 Task: Save job.
Action: Mouse moved to (681, 83)
Screenshot: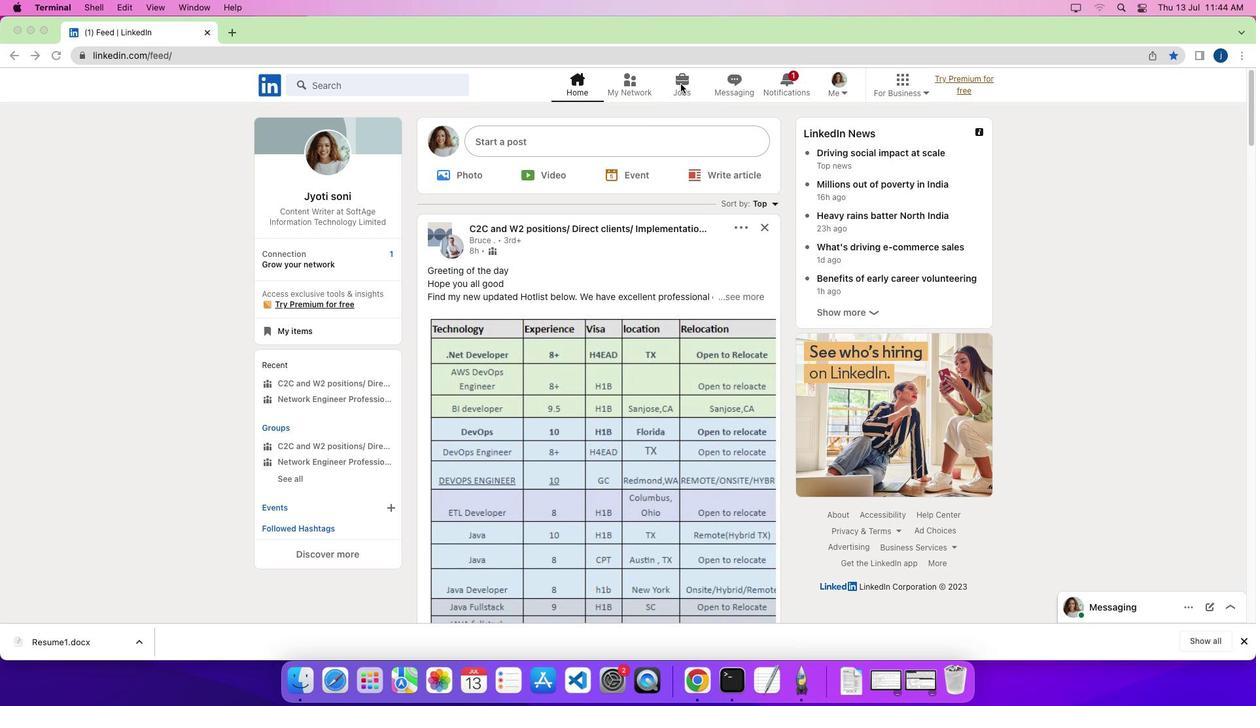 
Action: Mouse pressed left at (681, 83)
Screenshot: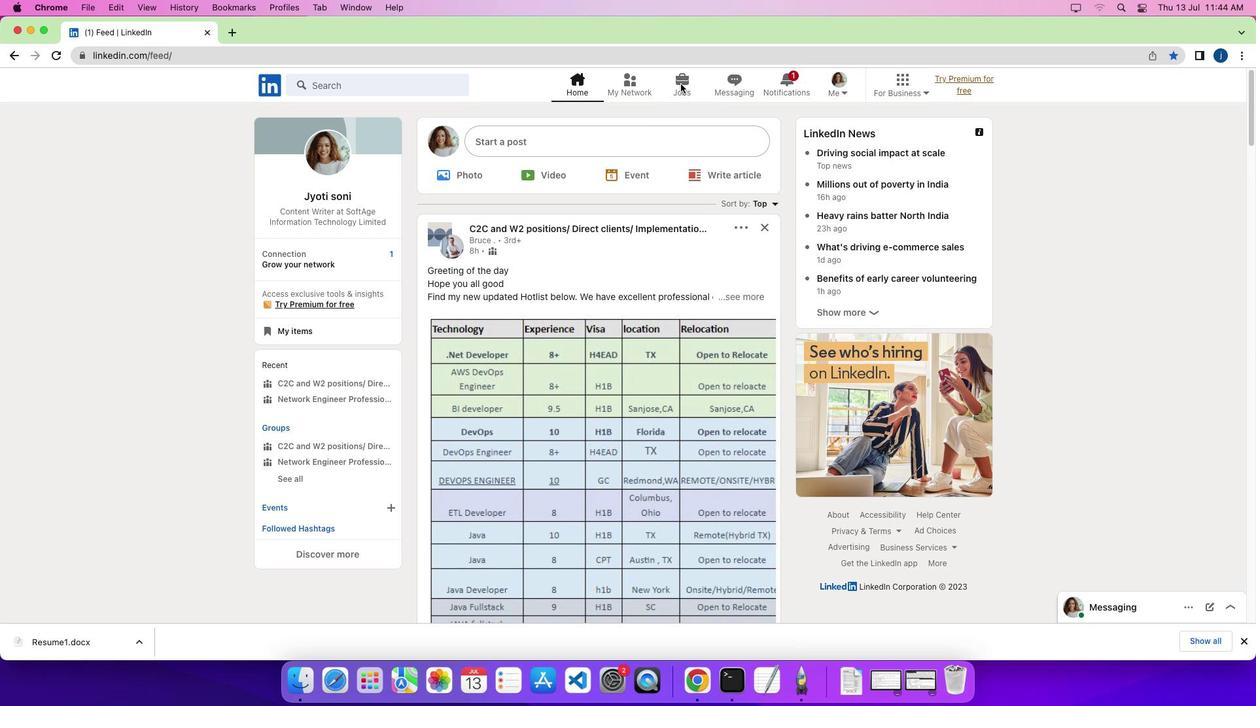 
Action: Mouse pressed left at (681, 83)
Screenshot: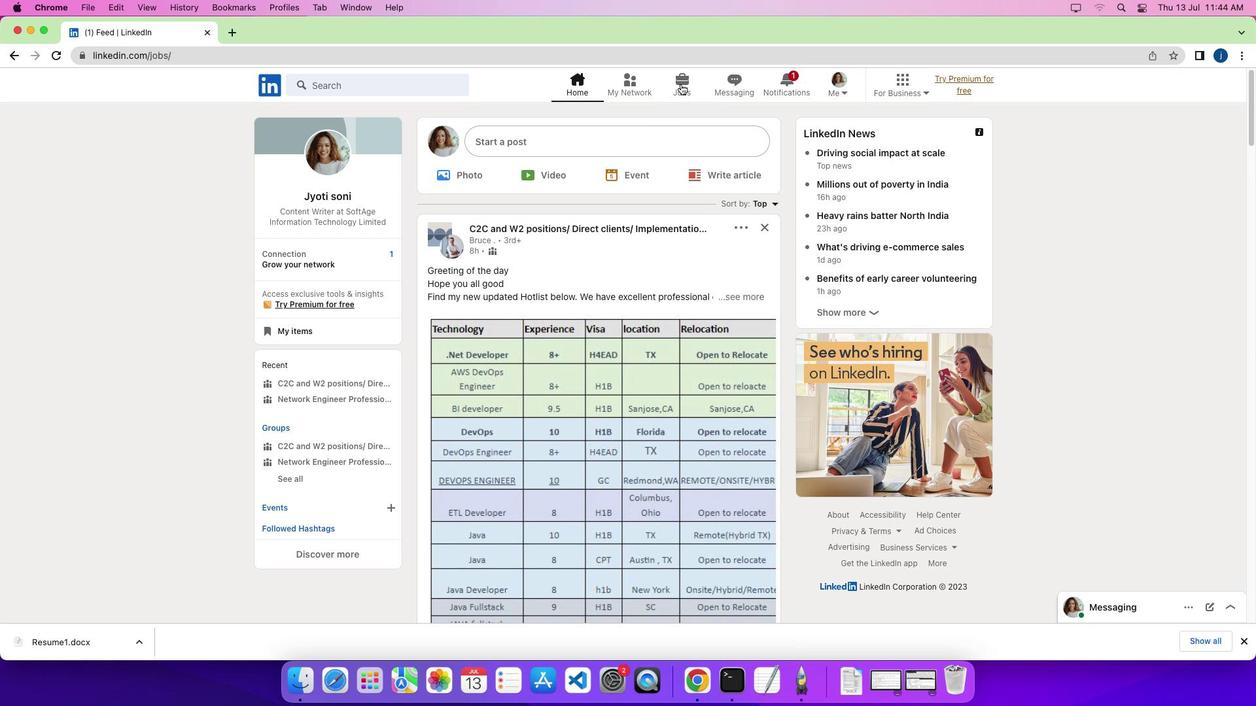 
Action: Mouse moved to (592, 490)
Screenshot: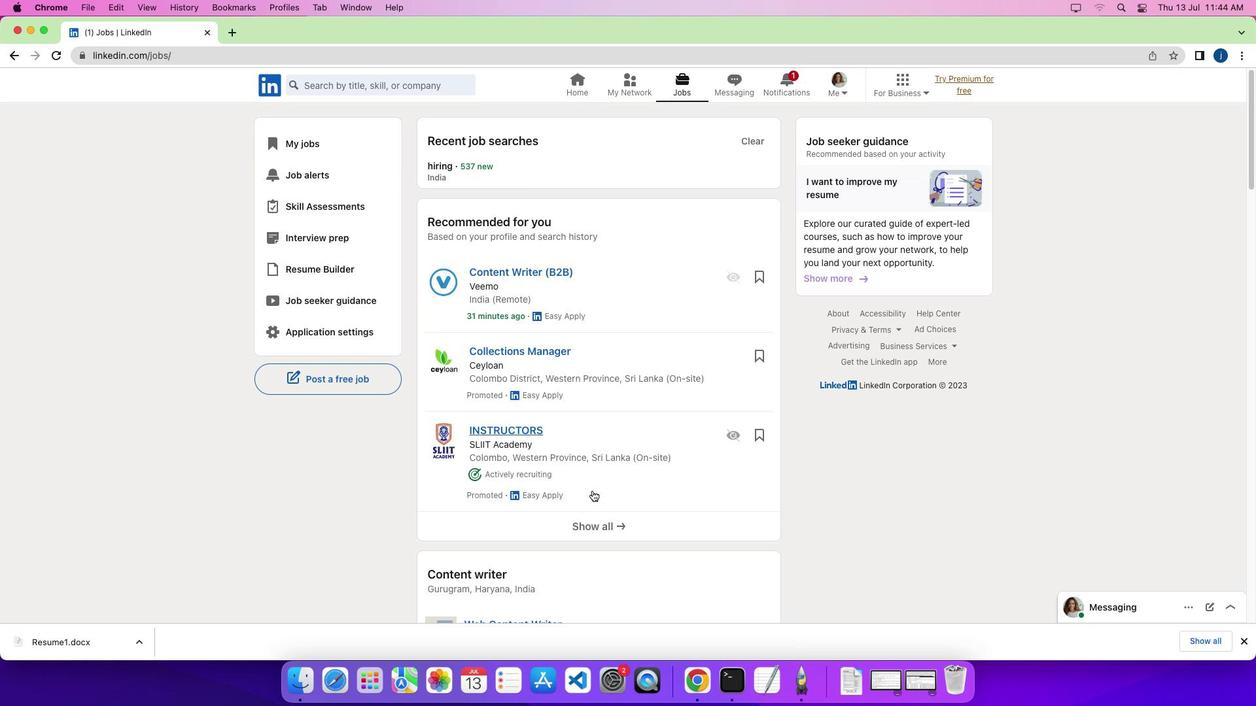 
Action: Mouse scrolled (592, 490) with delta (0, 0)
Screenshot: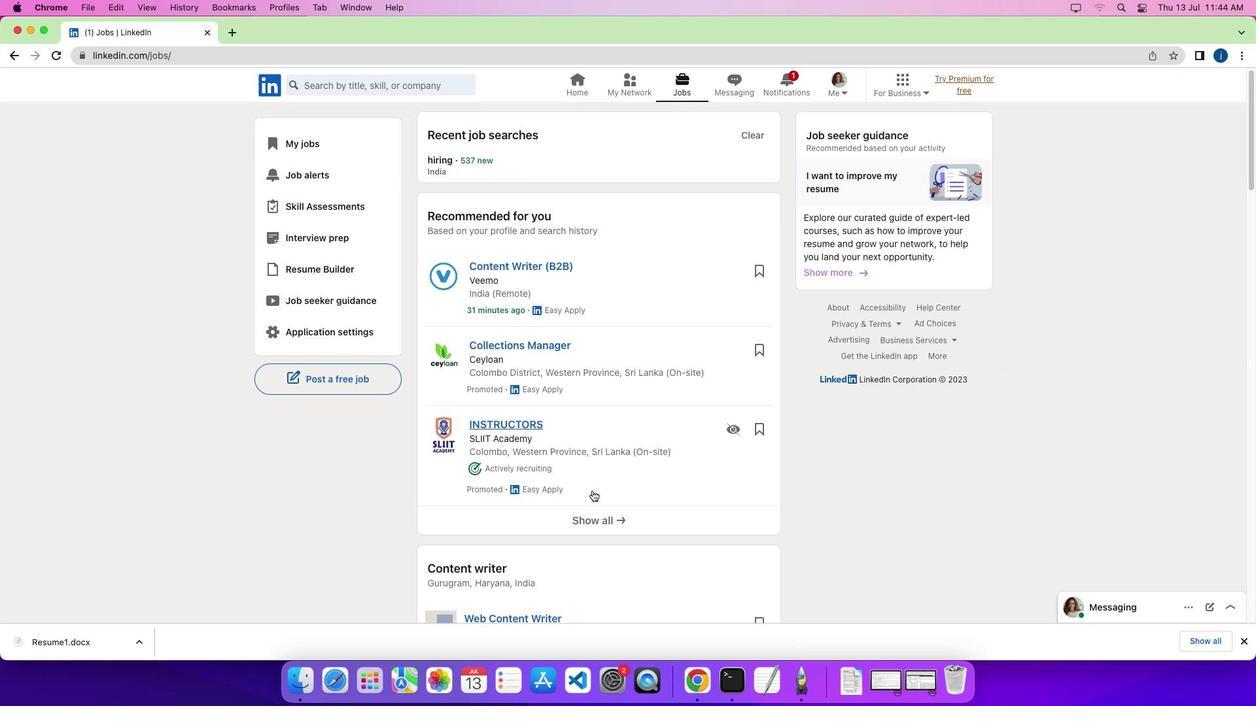
Action: Mouse scrolled (592, 490) with delta (0, 0)
Screenshot: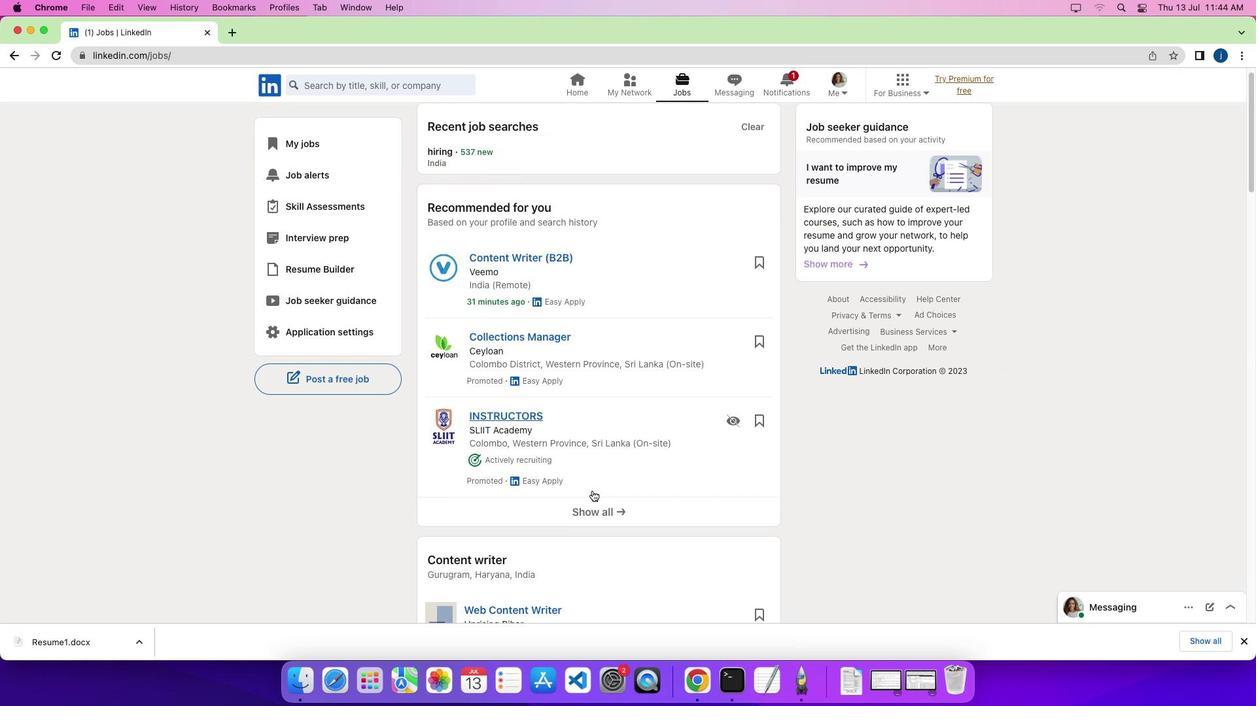 
Action: Mouse scrolled (592, 490) with delta (0, 0)
Screenshot: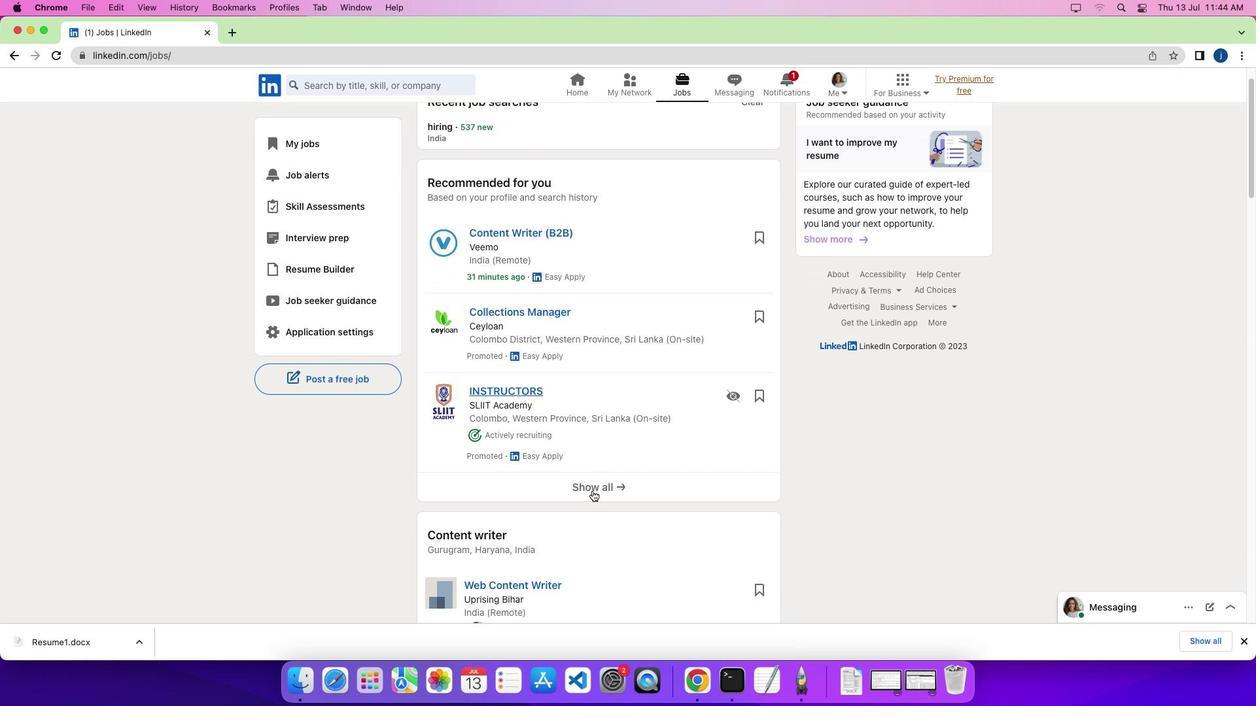 
Action: Mouse scrolled (592, 490) with delta (0, 0)
Screenshot: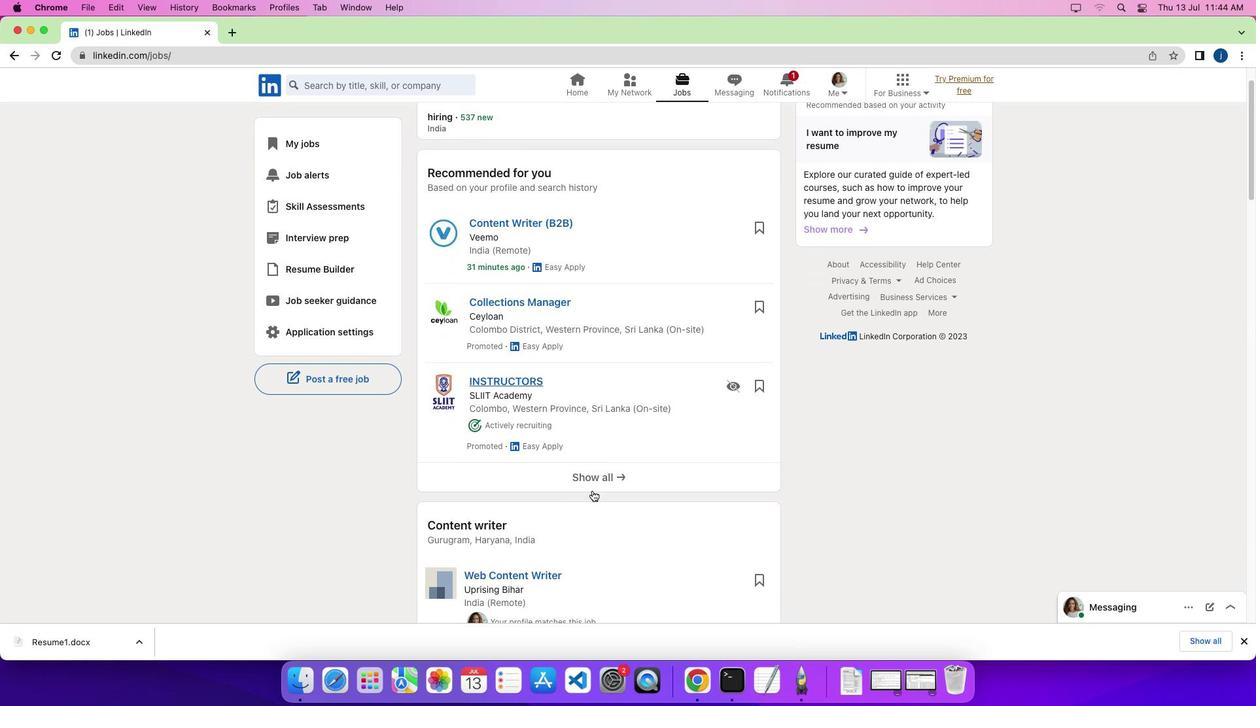 
Action: Mouse scrolled (592, 490) with delta (0, 0)
Screenshot: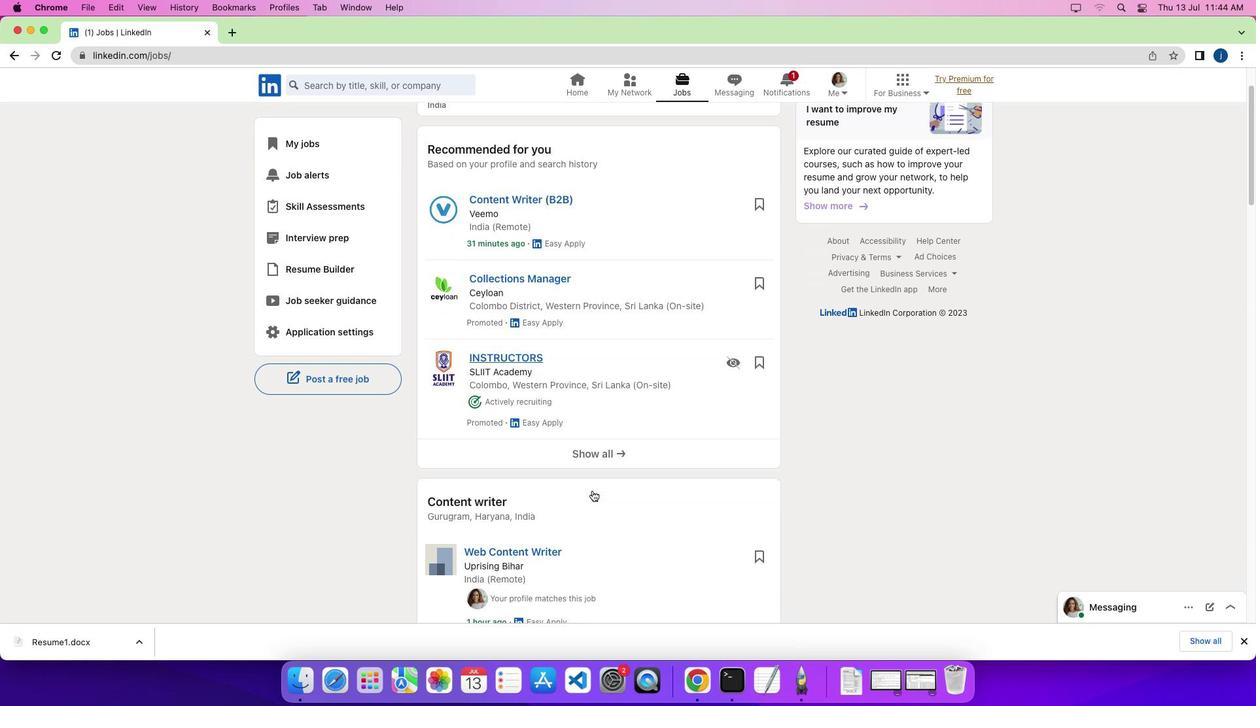 
Action: Mouse scrolled (592, 490) with delta (0, -3)
Screenshot: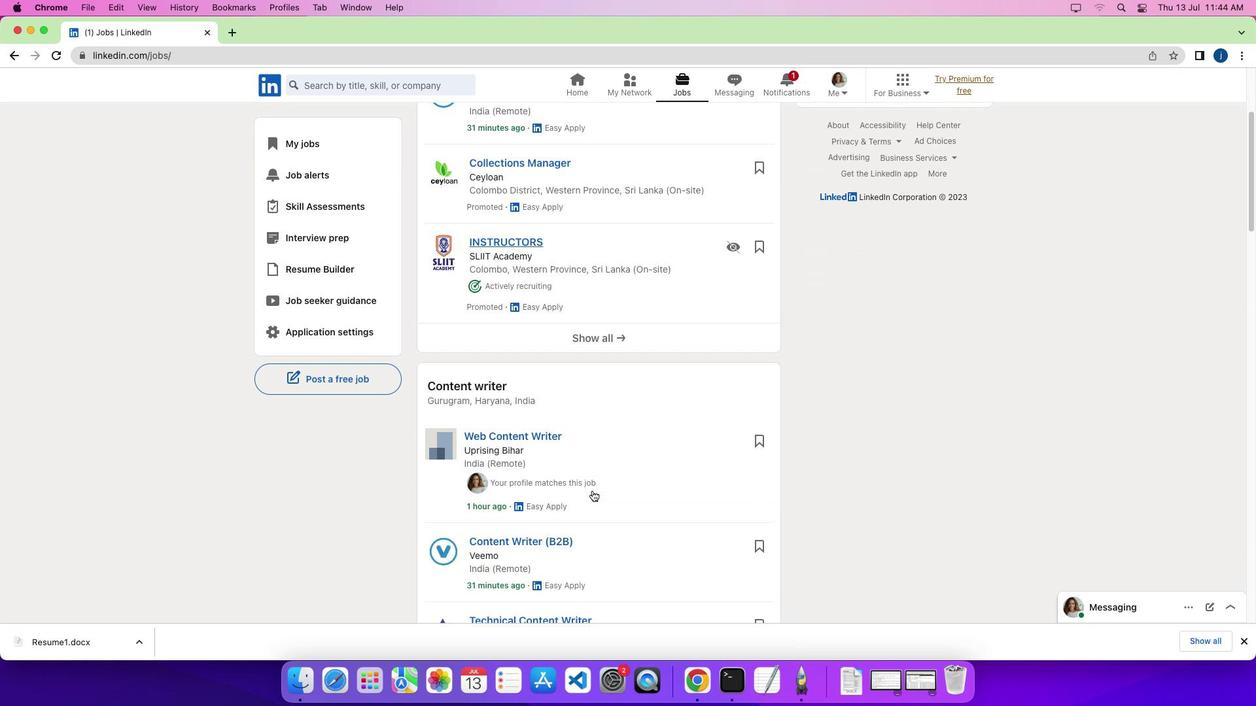 
Action: Mouse scrolled (592, 490) with delta (0, 0)
Screenshot: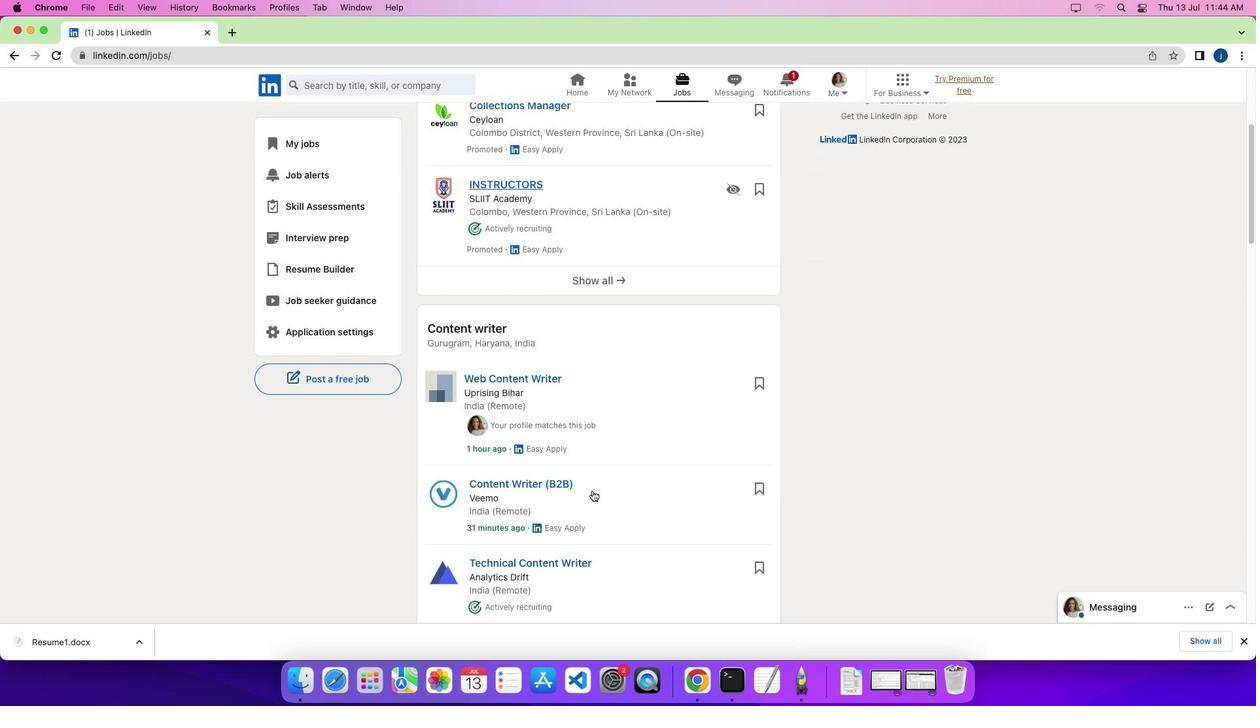 
Action: Mouse scrolled (592, 490) with delta (0, 0)
Screenshot: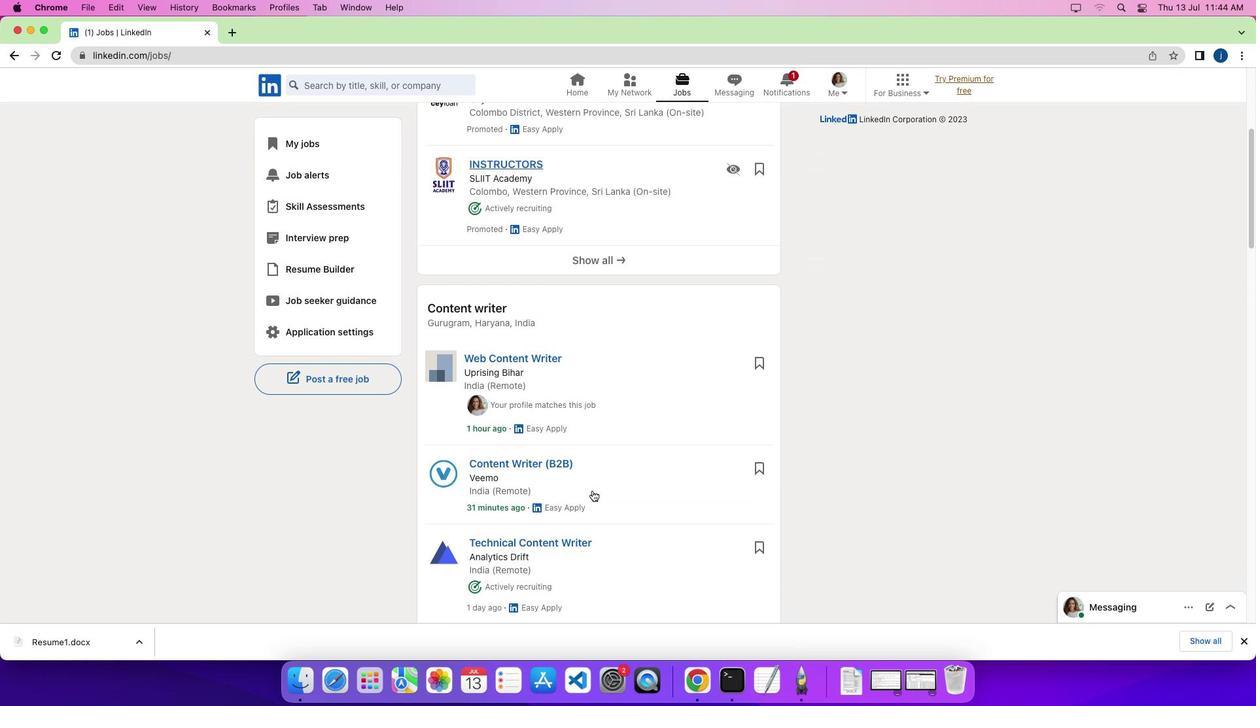 
Action: Mouse scrolled (592, 490) with delta (0, -2)
Screenshot: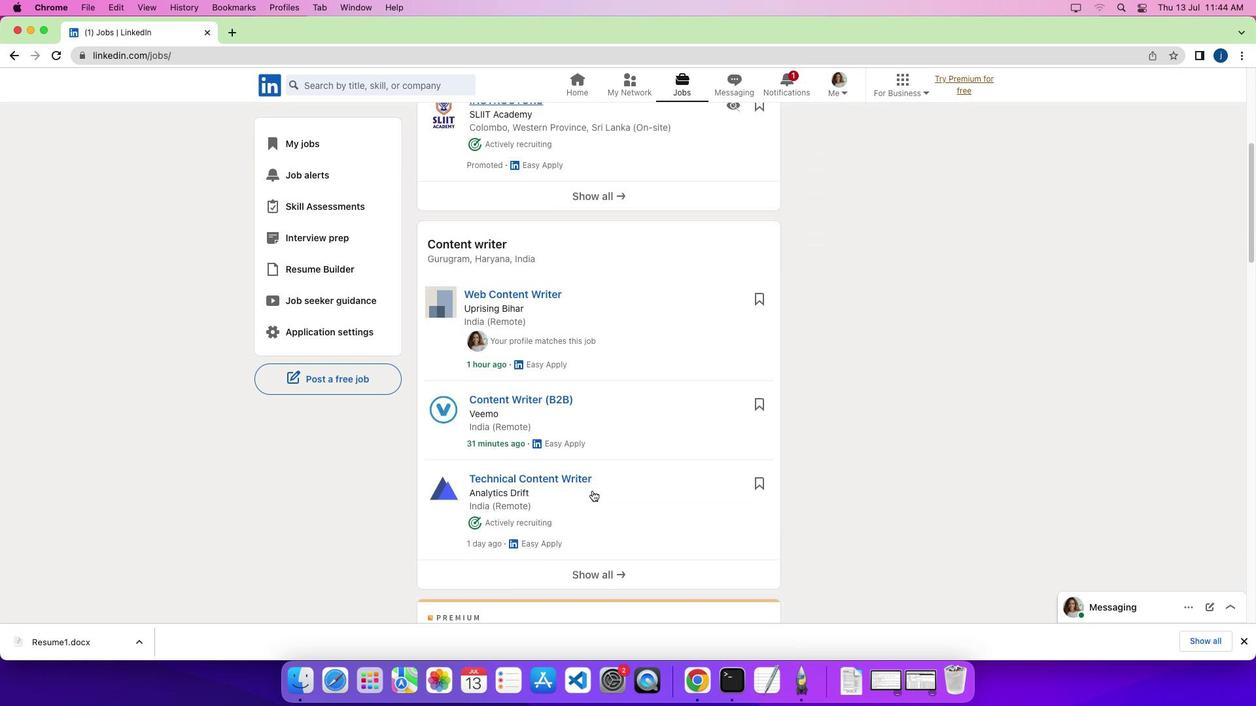 
Action: Mouse scrolled (592, 490) with delta (0, 0)
Screenshot: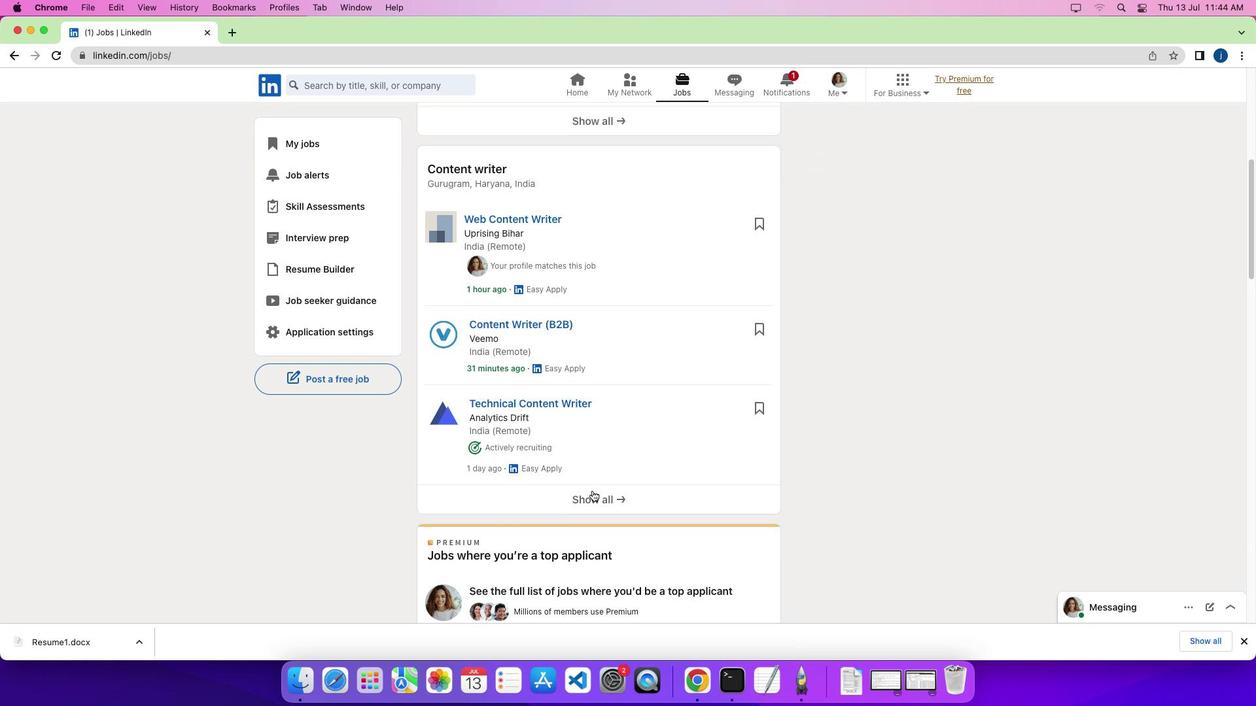 
Action: Mouse scrolled (592, 490) with delta (0, 0)
Screenshot: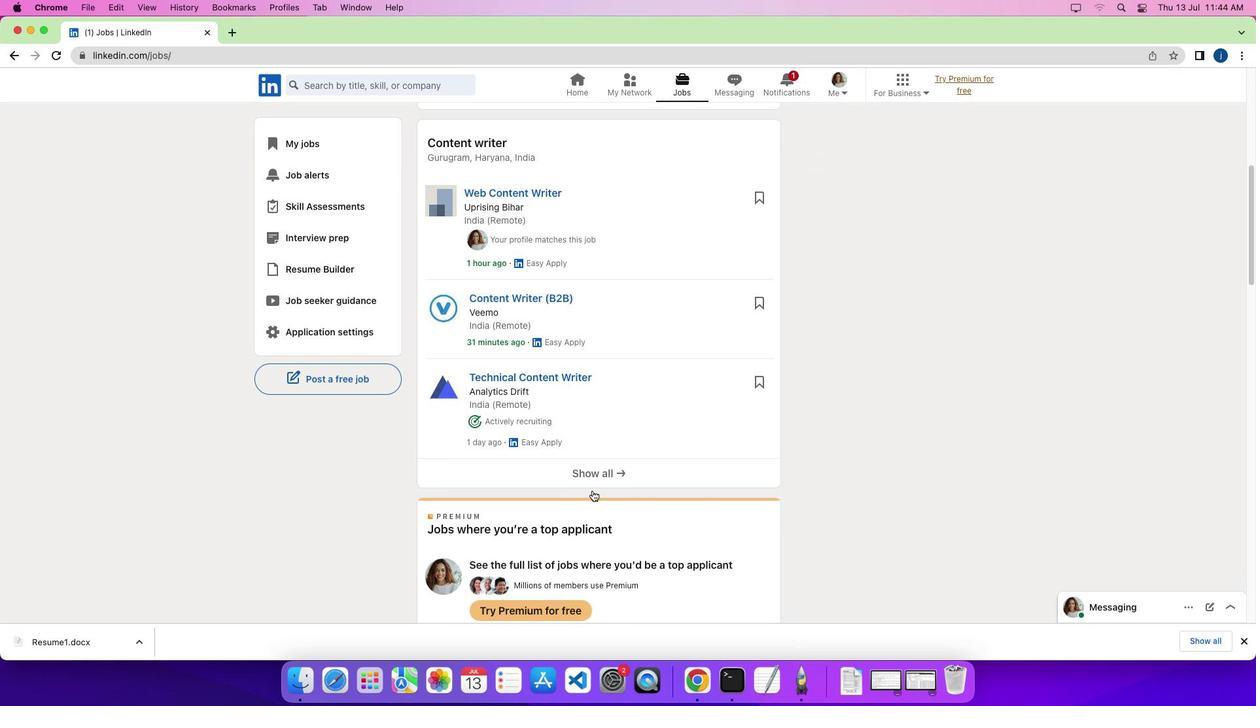 
Action: Mouse scrolled (592, 490) with delta (0, -2)
Screenshot: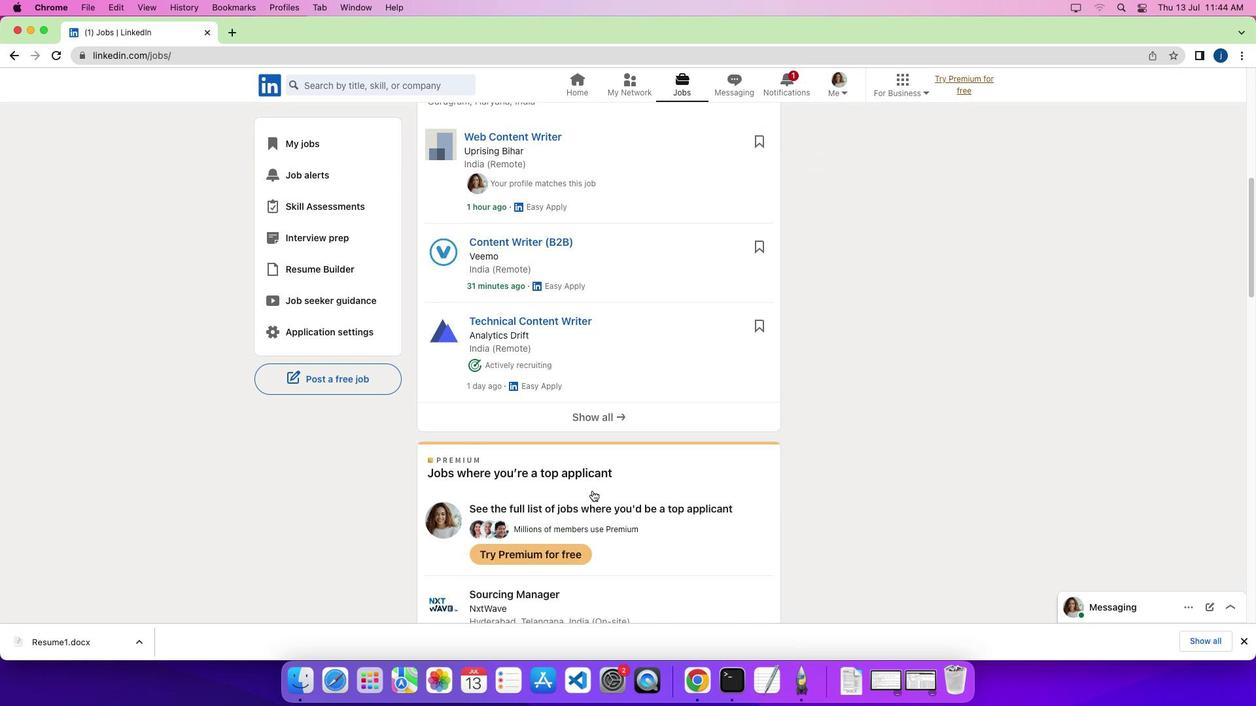 
Action: Mouse scrolled (592, 490) with delta (0, 0)
Screenshot: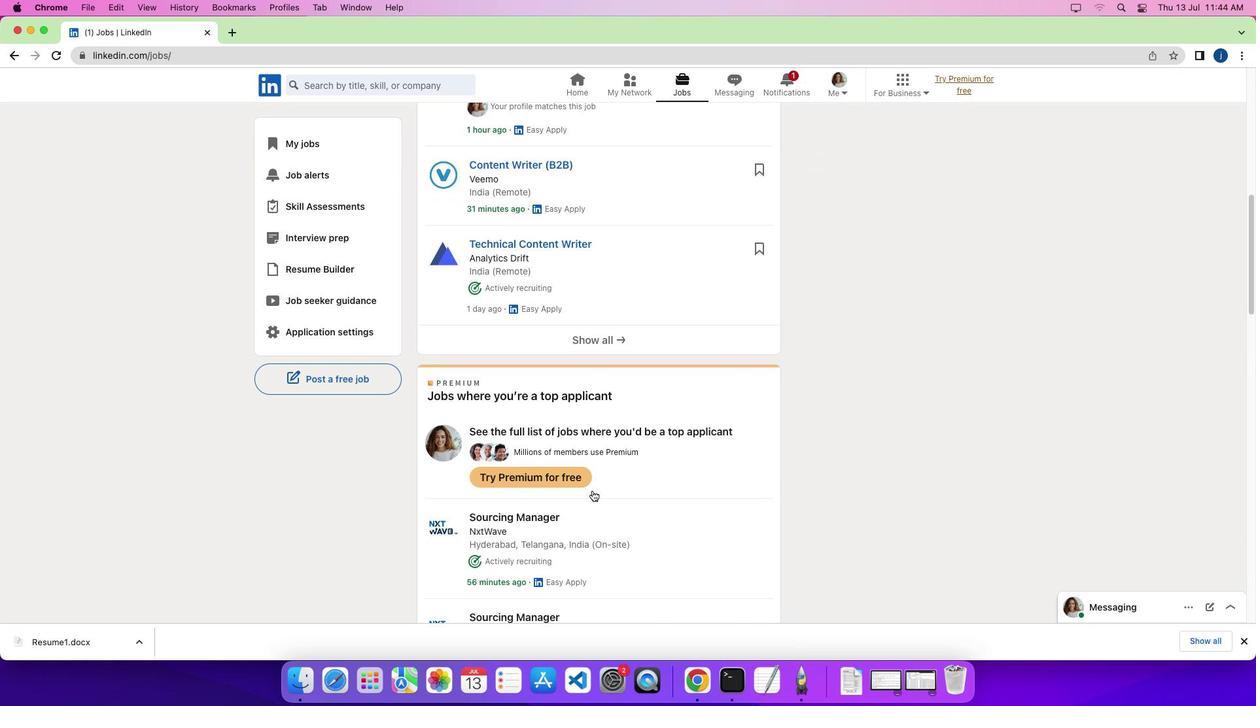
Action: Mouse scrolled (592, 490) with delta (0, 0)
Screenshot: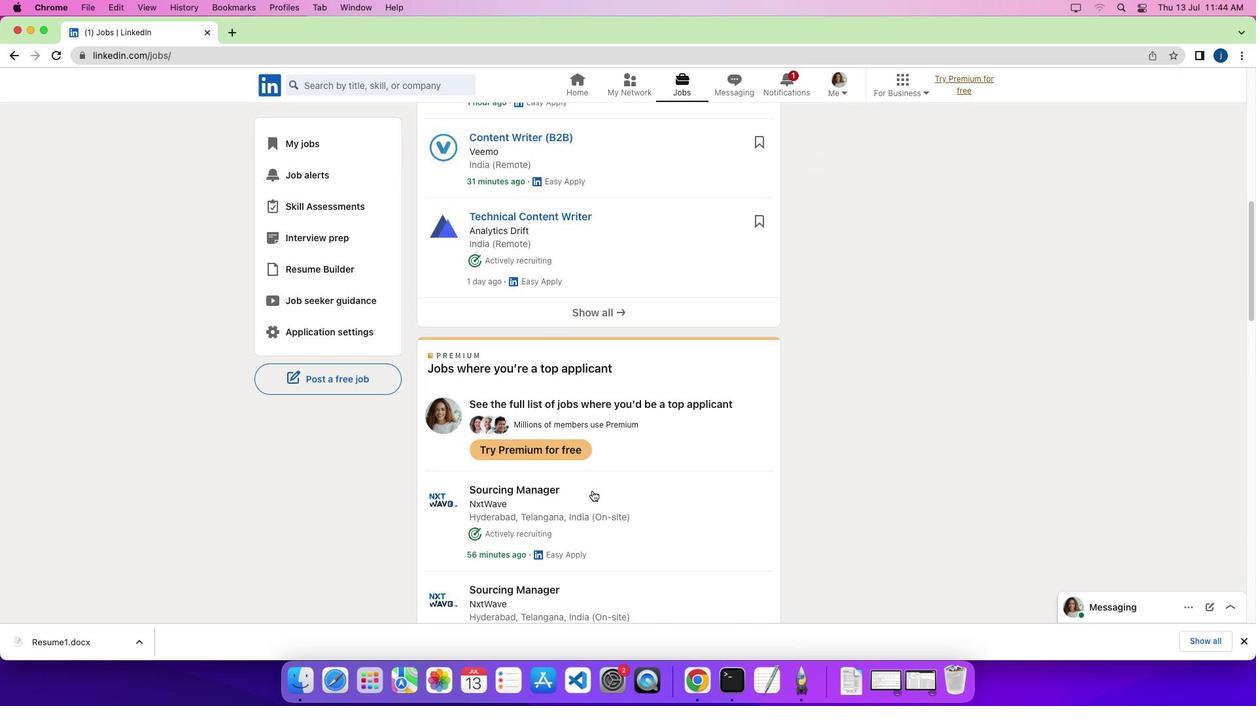 
Action: Mouse scrolled (592, 490) with delta (0, -3)
Screenshot: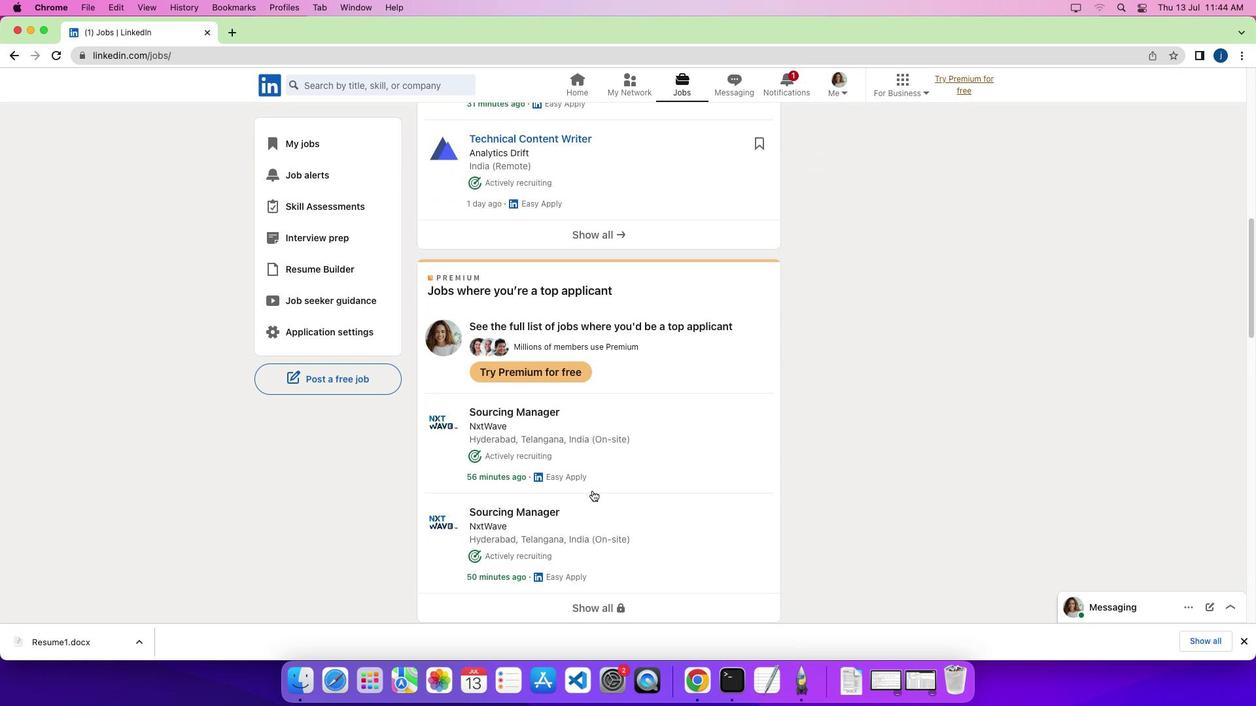 
Action: Mouse scrolled (592, 490) with delta (0, 0)
Screenshot: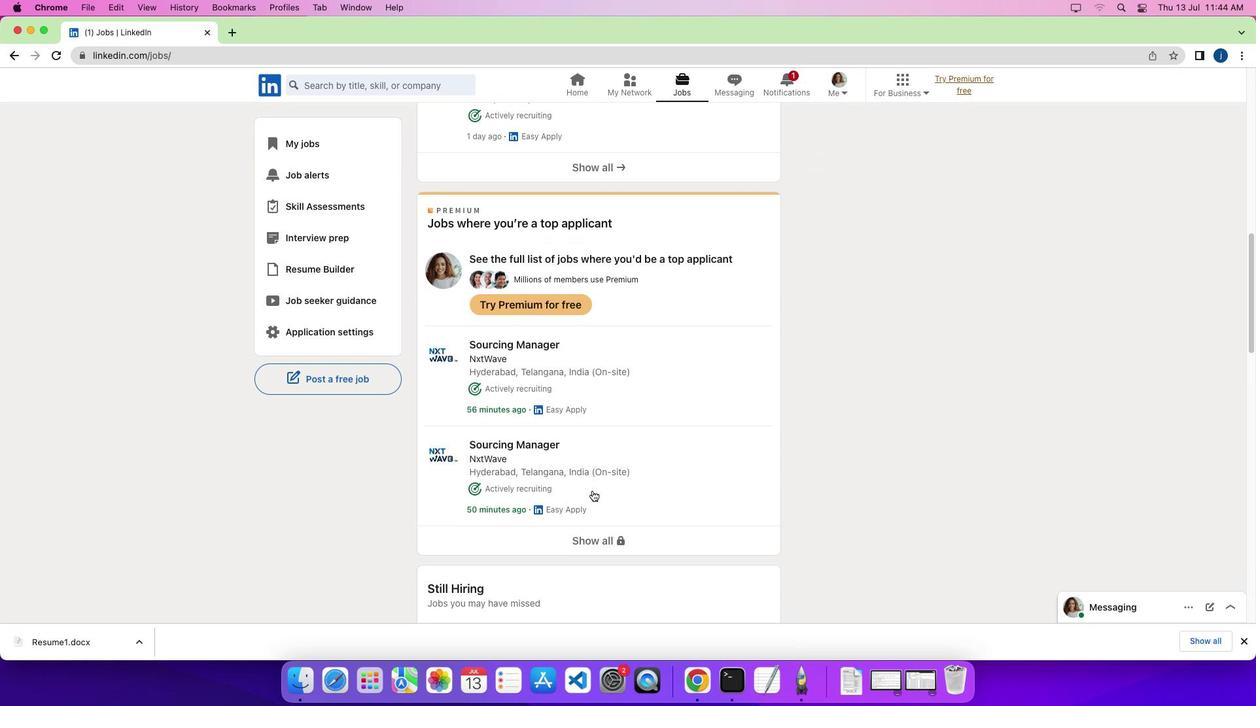 
Action: Mouse scrolled (592, 490) with delta (0, 0)
Screenshot: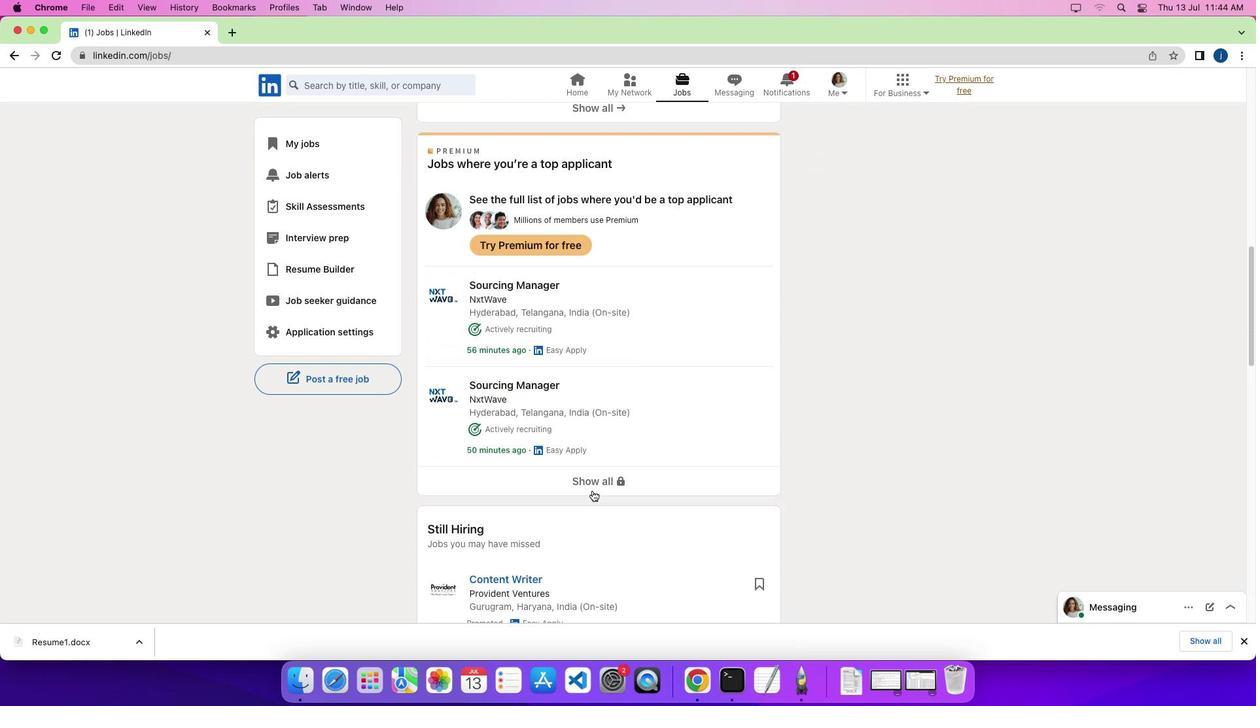 
Action: Mouse scrolled (592, 490) with delta (0, -3)
Screenshot: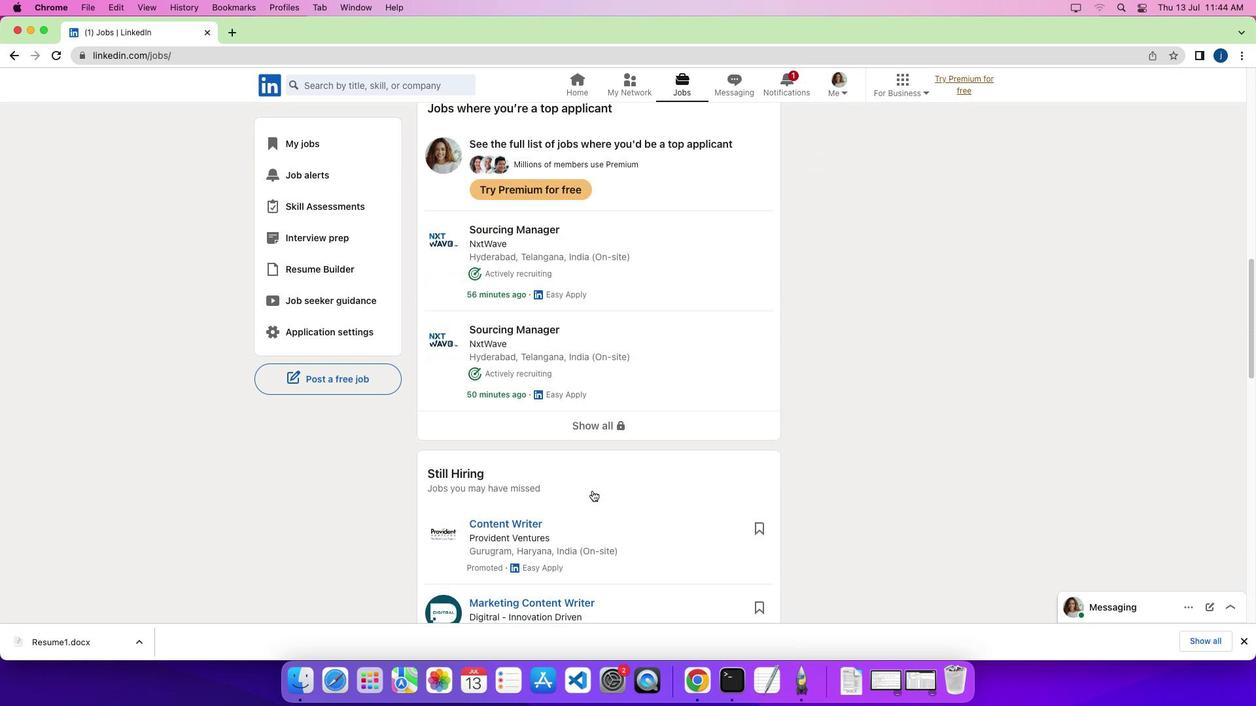 
Action: Mouse scrolled (592, 490) with delta (0, 0)
Screenshot: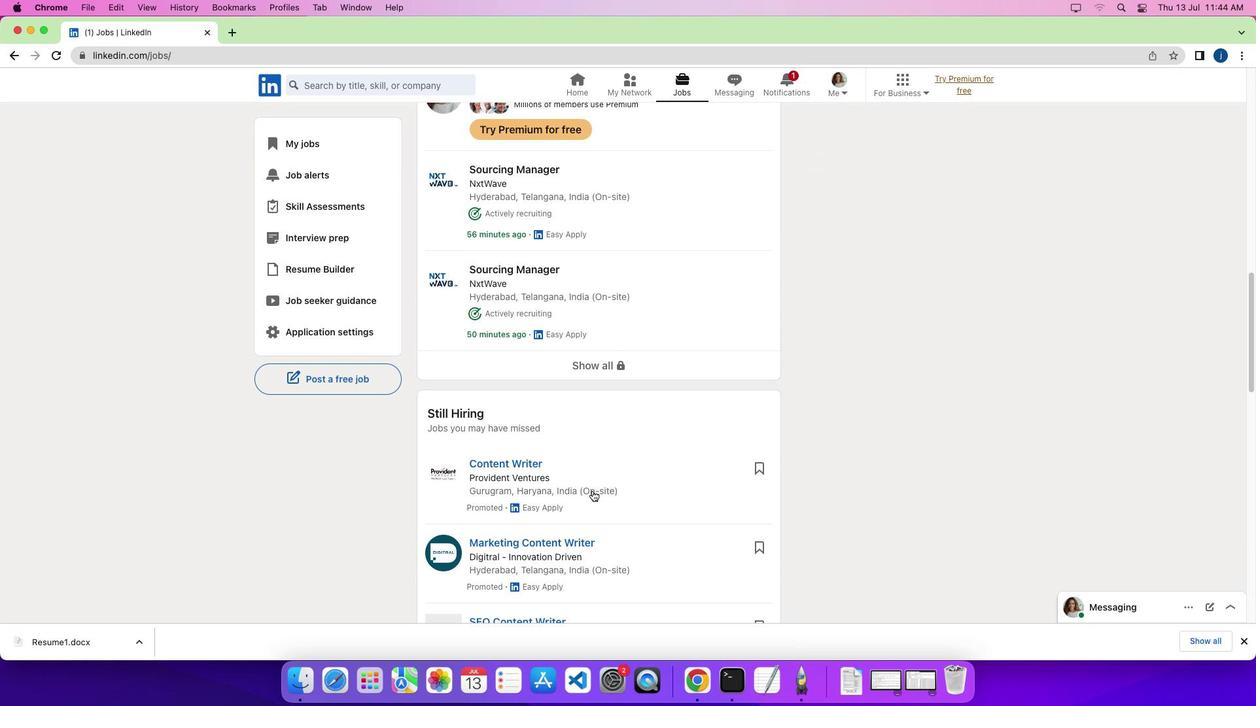 
Action: Mouse scrolled (592, 490) with delta (0, 0)
Screenshot: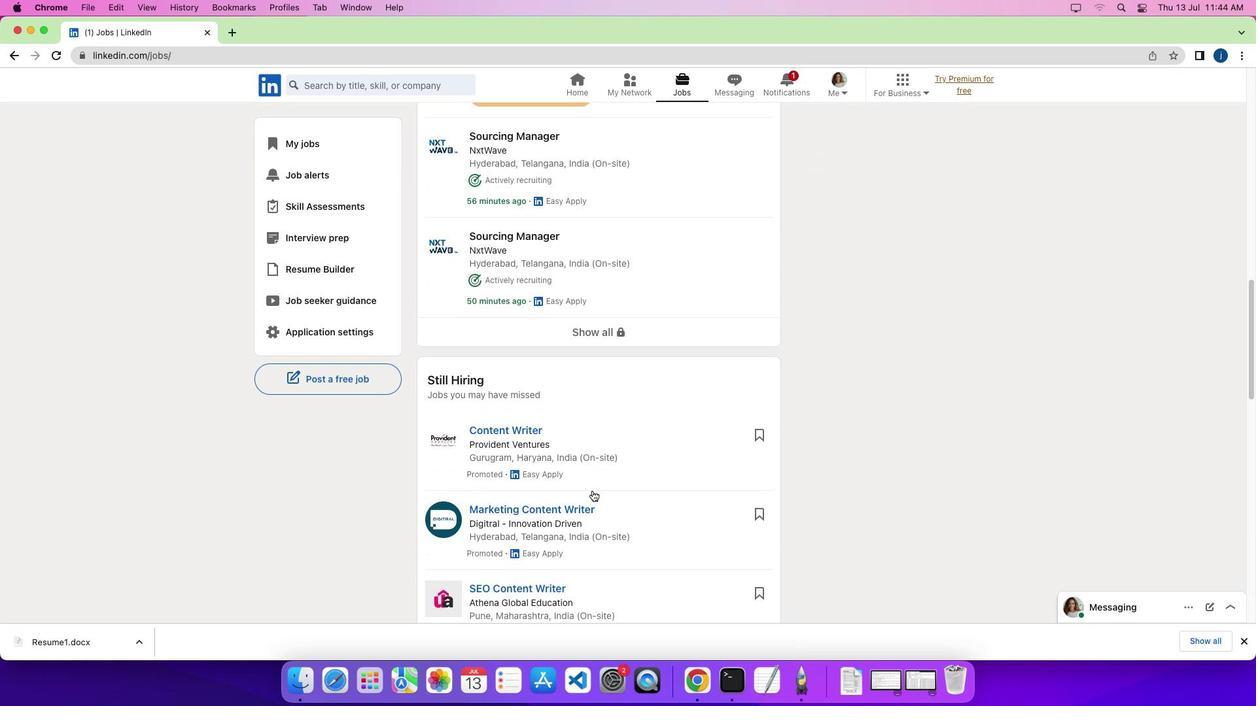 
Action: Mouse scrolled (592, 490) with delta (0, -2)
Screenshot: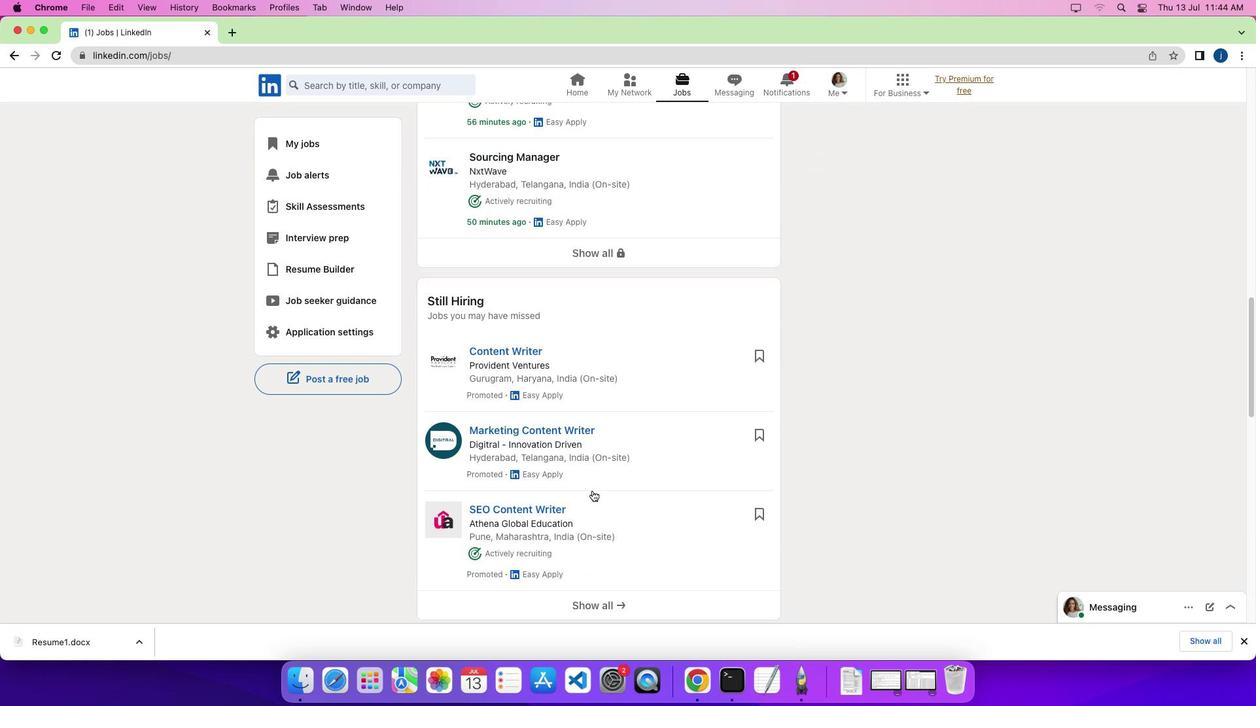 
Action: Mouse moved to (757, 330)
Screenshot: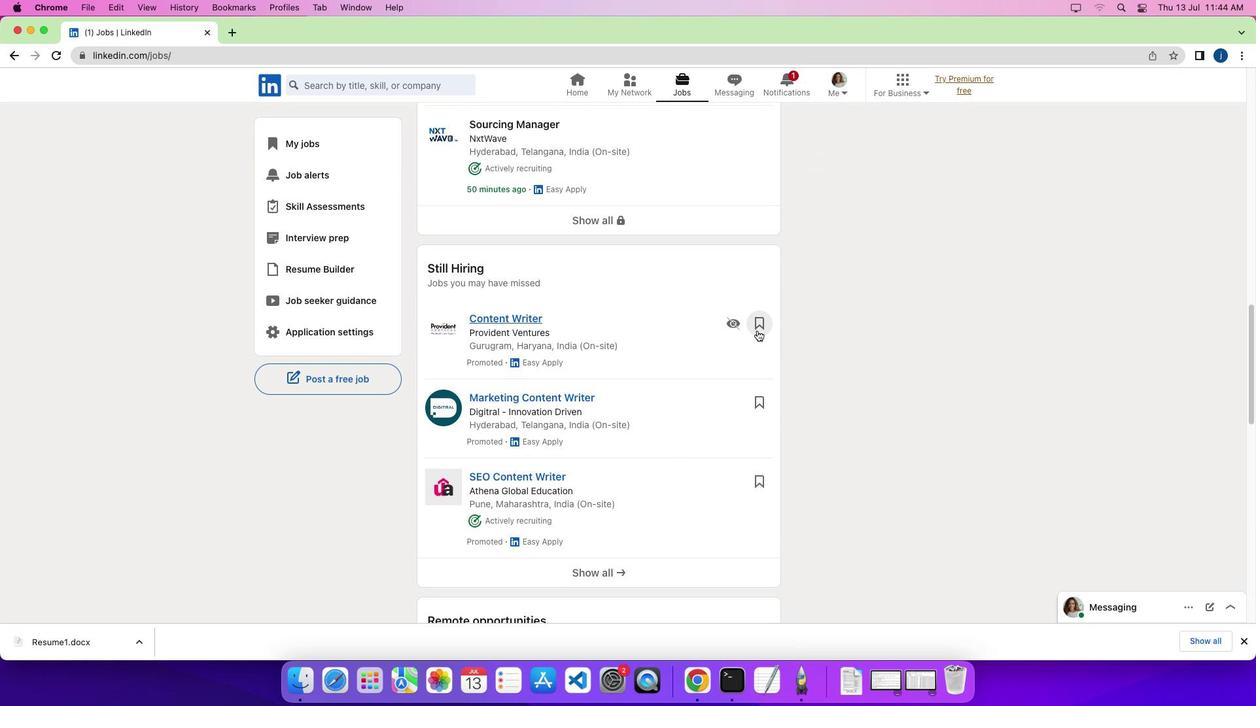 
Action: Mouse pressed left at (757, 330)
Screenshot: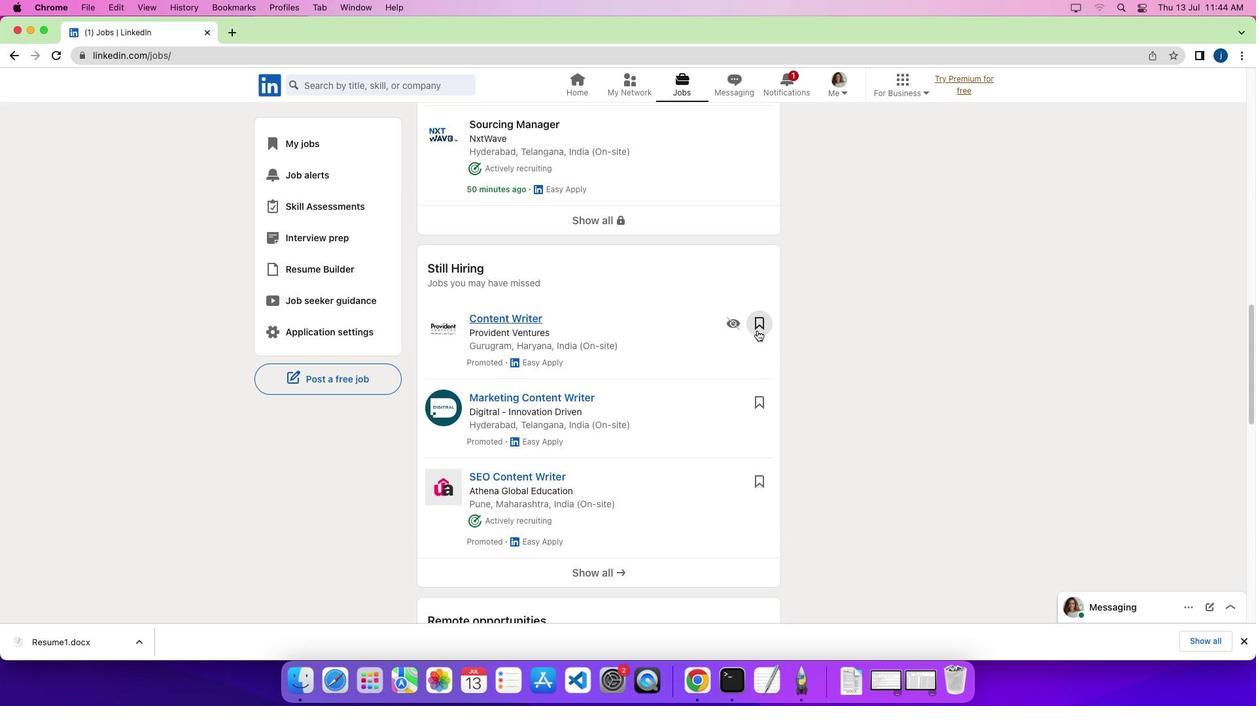 
Action: Mouse moved to (756, 401)
Screenshot: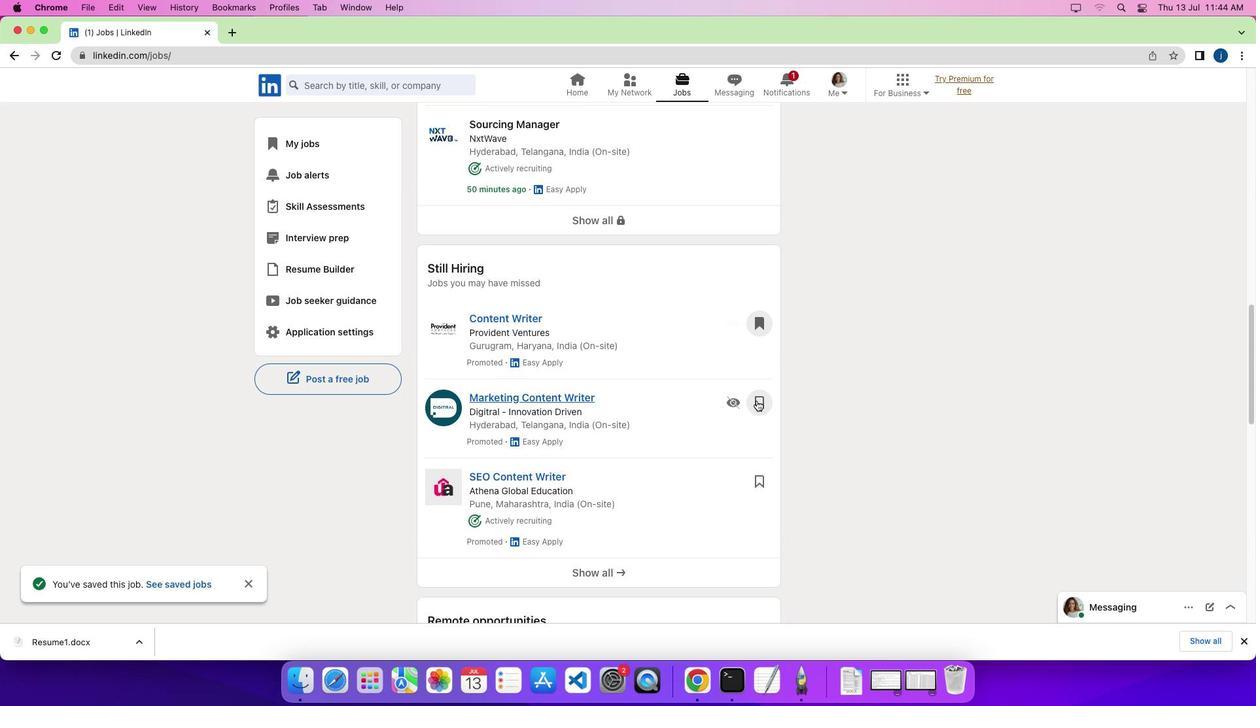 
Action: Mouse pressed left at (756, 401)
Screenshot: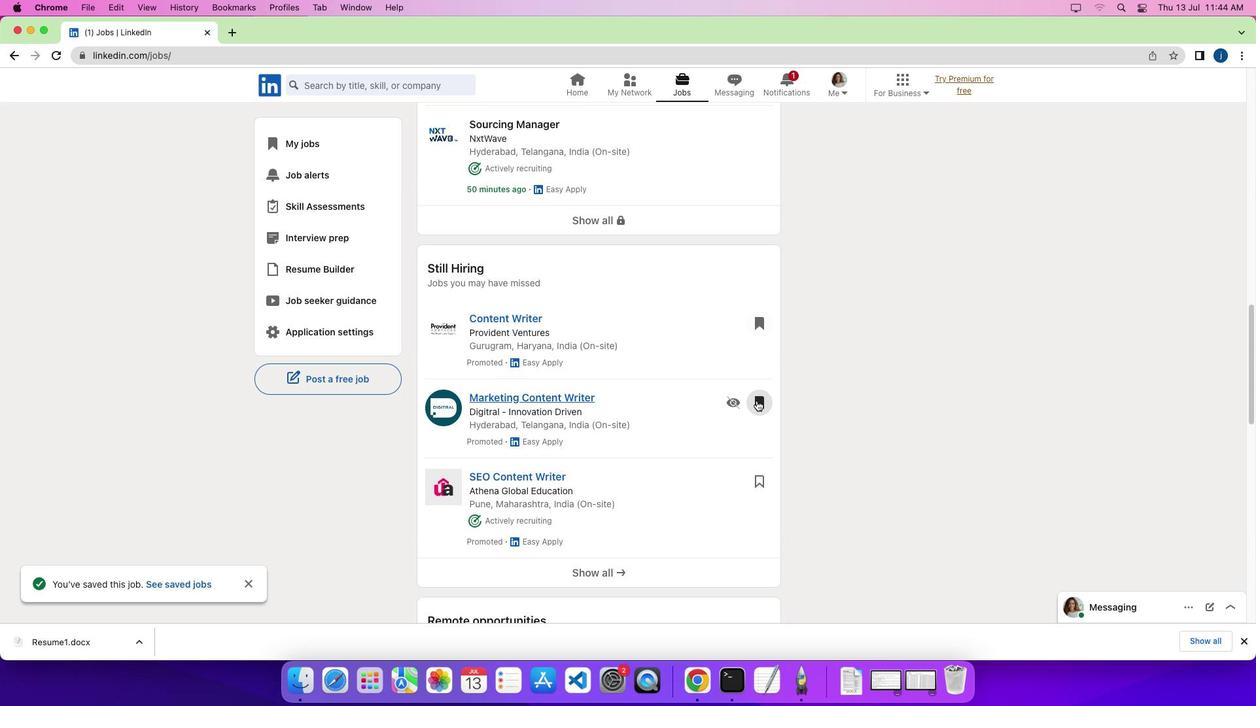 
Action: Mouse moved to (758, 481)
Screenshot: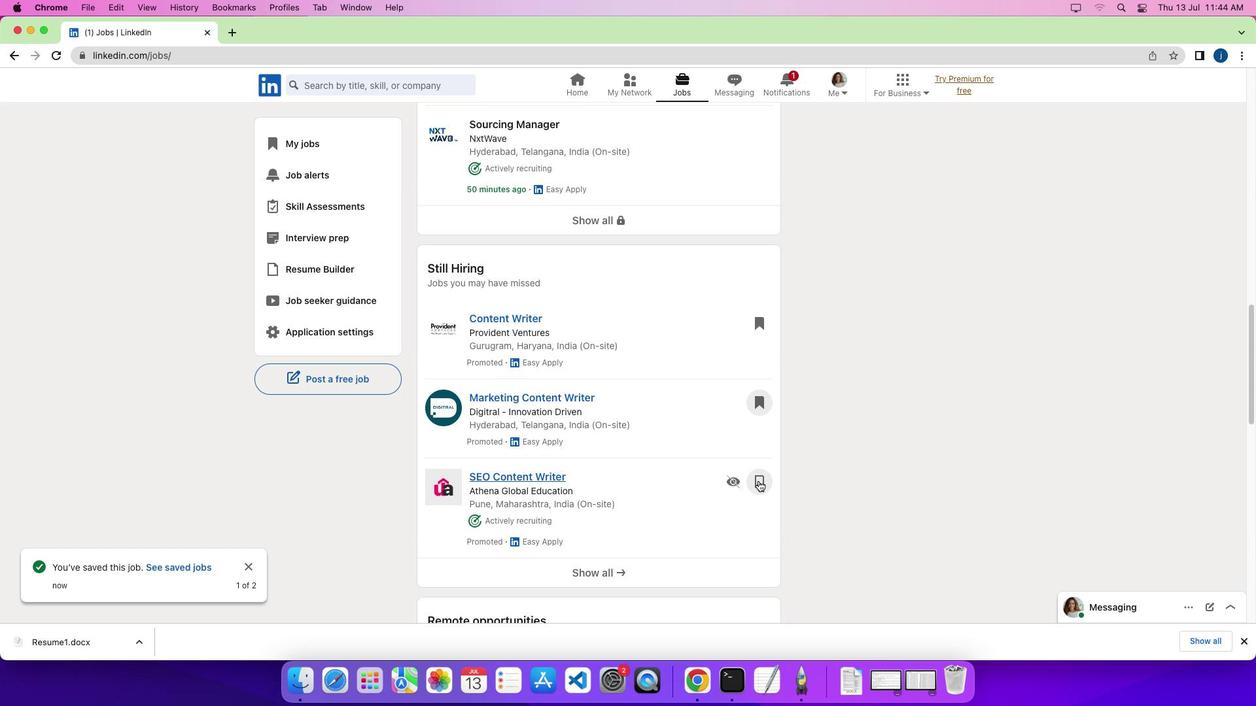 
Action: Mouse pressed left at (758, 481)
Screenshot: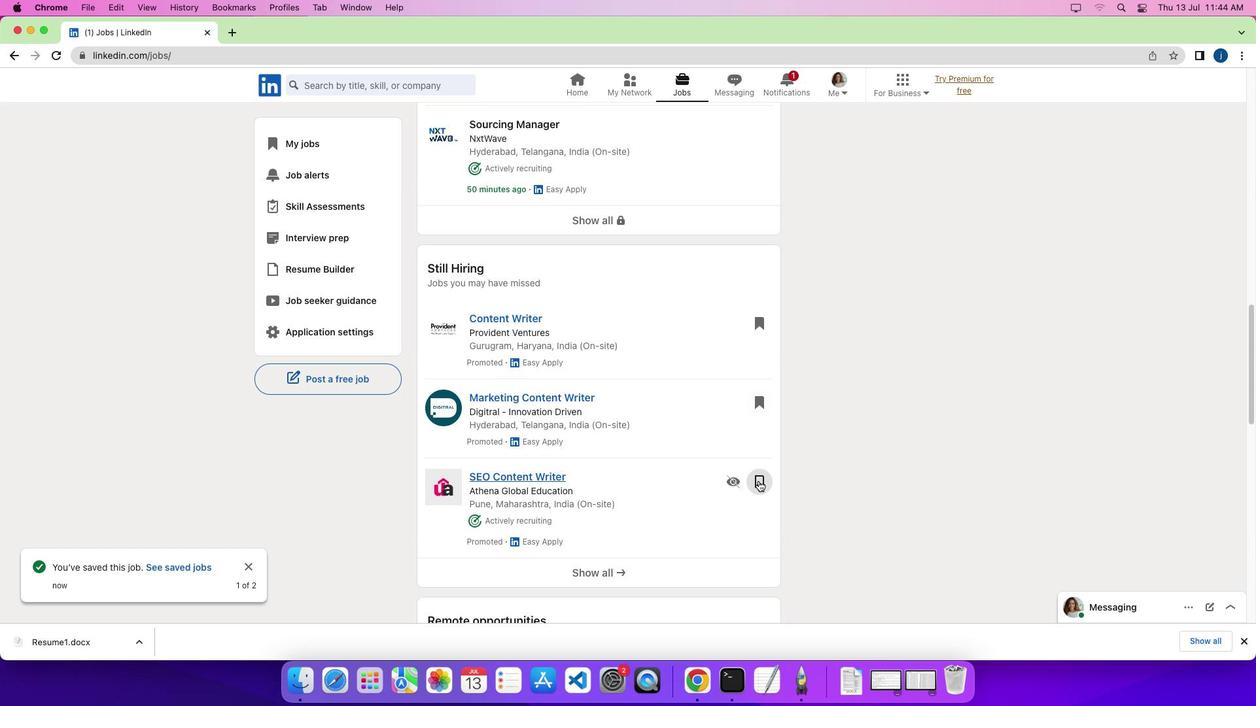 
Action: Mouse moved to (842, 518)
Screenshot: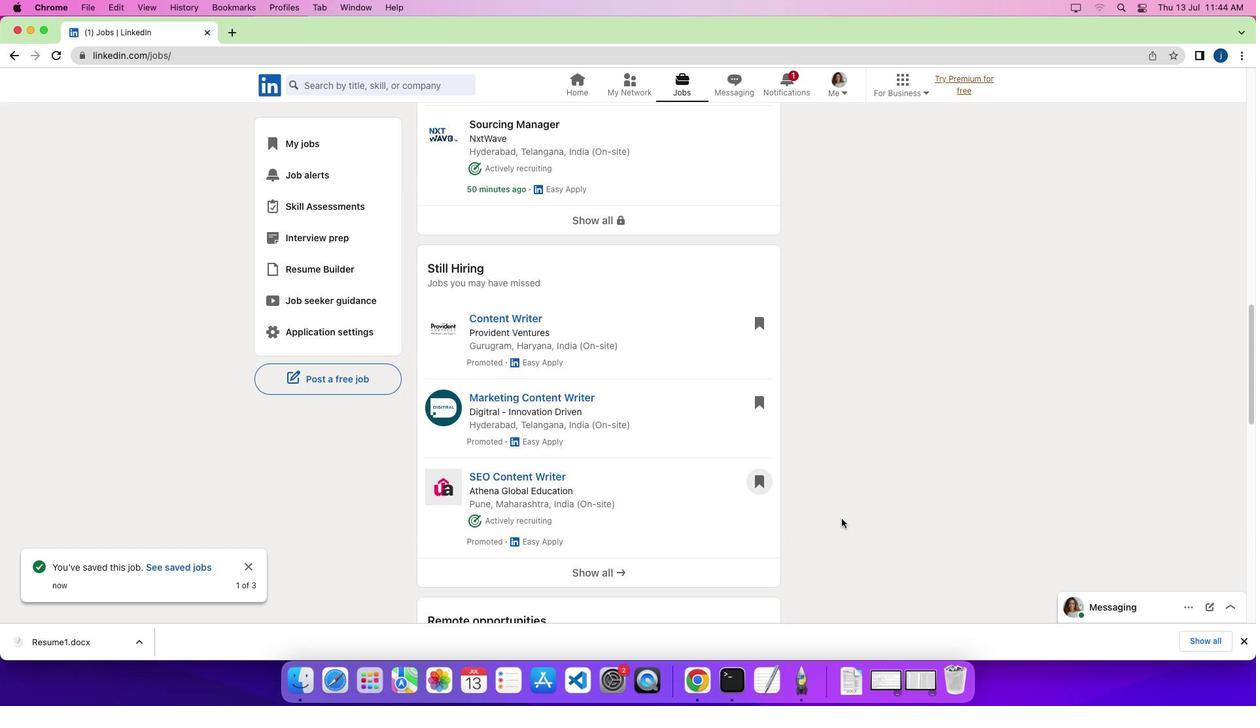 
